 Task: Save the contact info.
Action: Mouse moved to (628, 74)
Screenshot: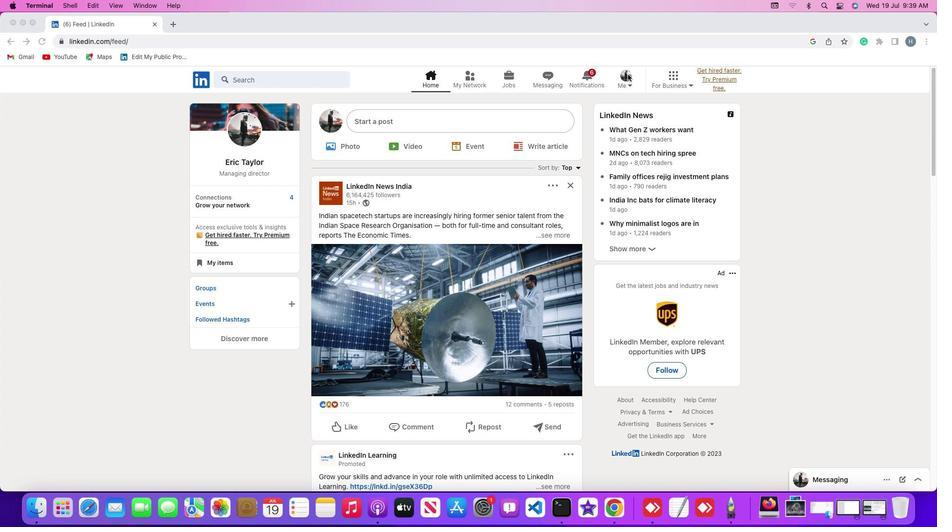 
Action: Mouse pressed left at (628, 74)
Screenshot: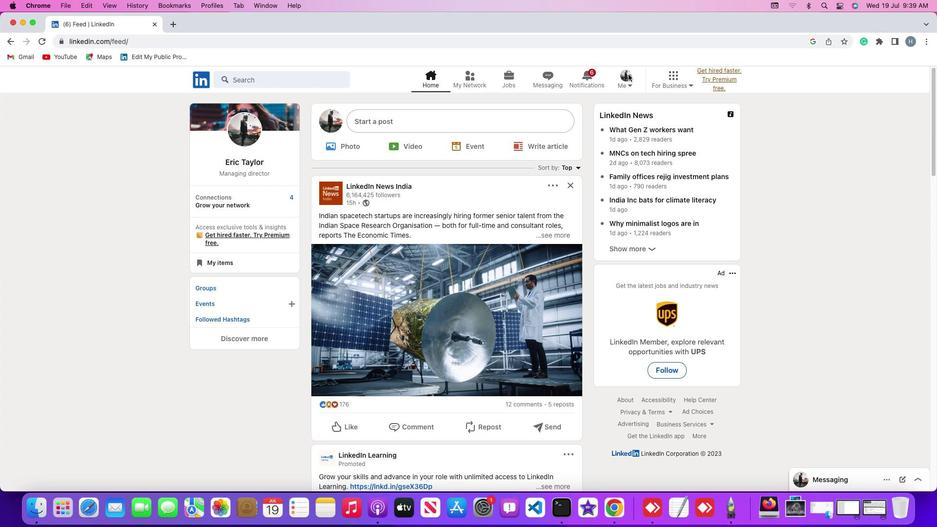 
Action: Mouse moved to (630, 81)
Screenshot: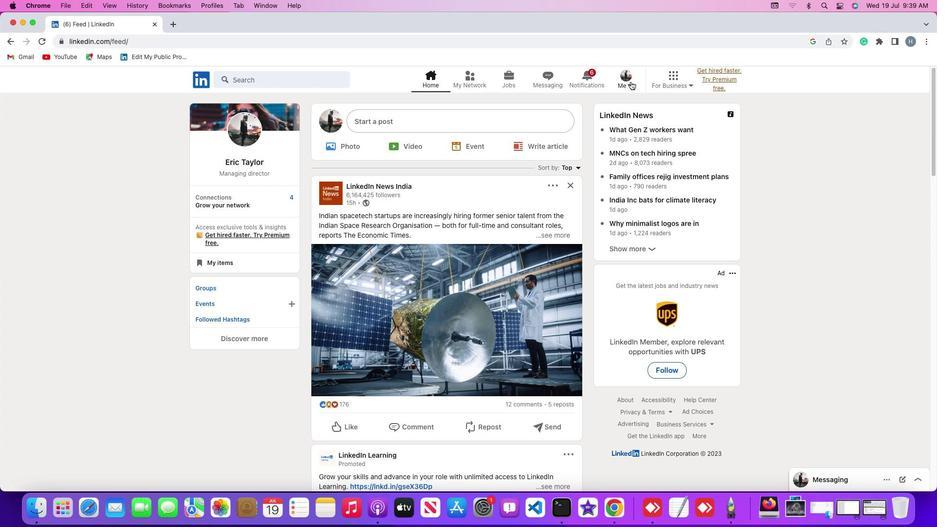 
Action: Mouse pressed left at (630, 81)
Screenshot: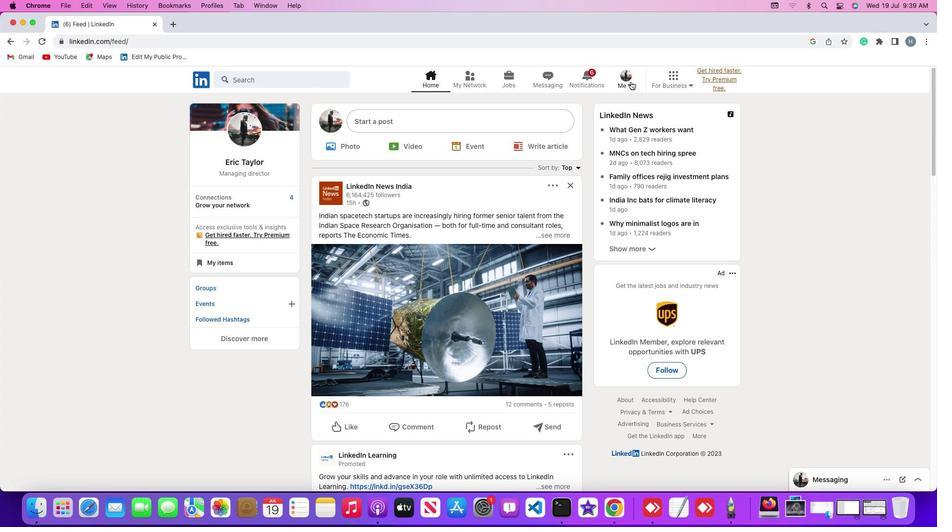 
Action: Mouse moved to (608, 134)
Screenshot: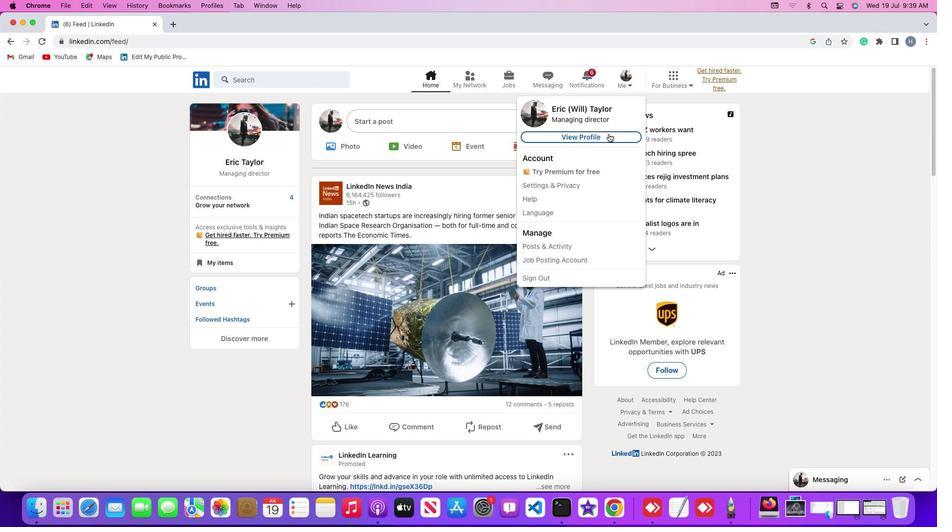 
Action: Mouse pressed left at (608, 134)
Screenshot: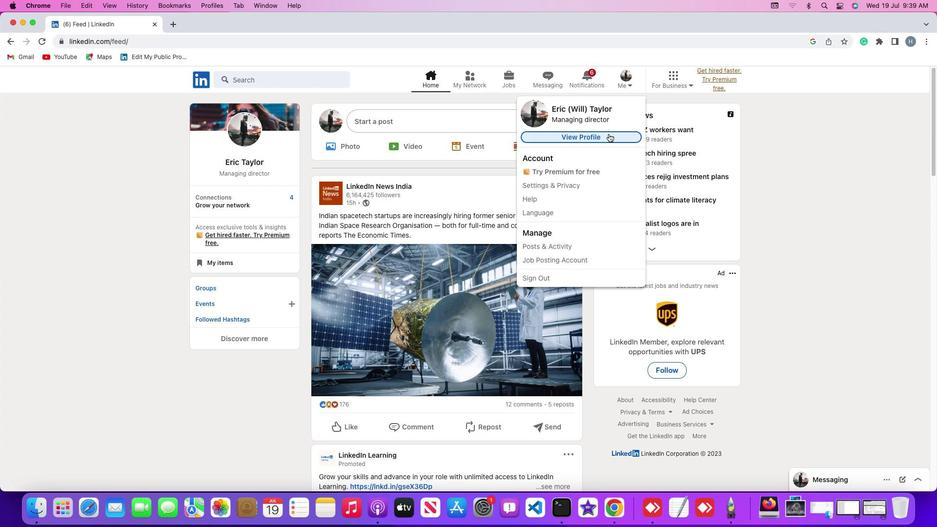 
Action: Mouse moved to (563, 215)
Screenshot: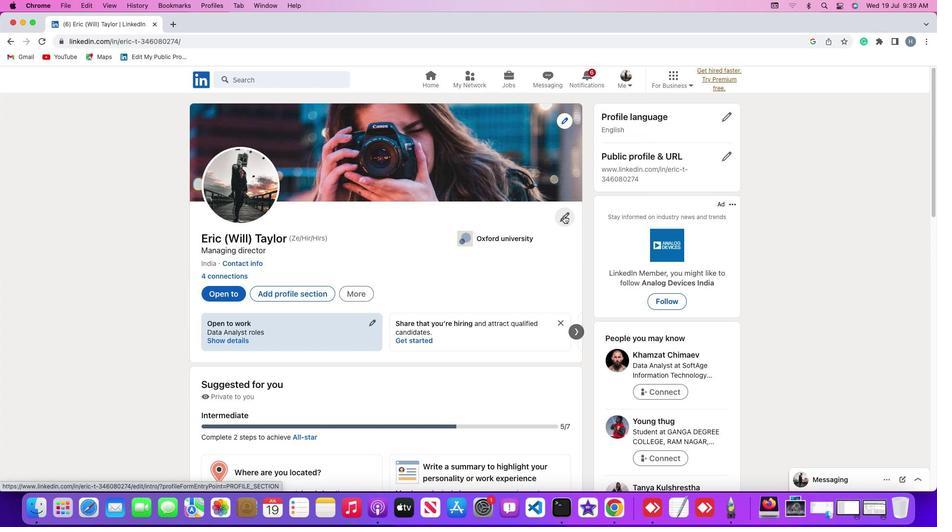 
Action: Mouse pressed left at (563, 215)
Screenshot: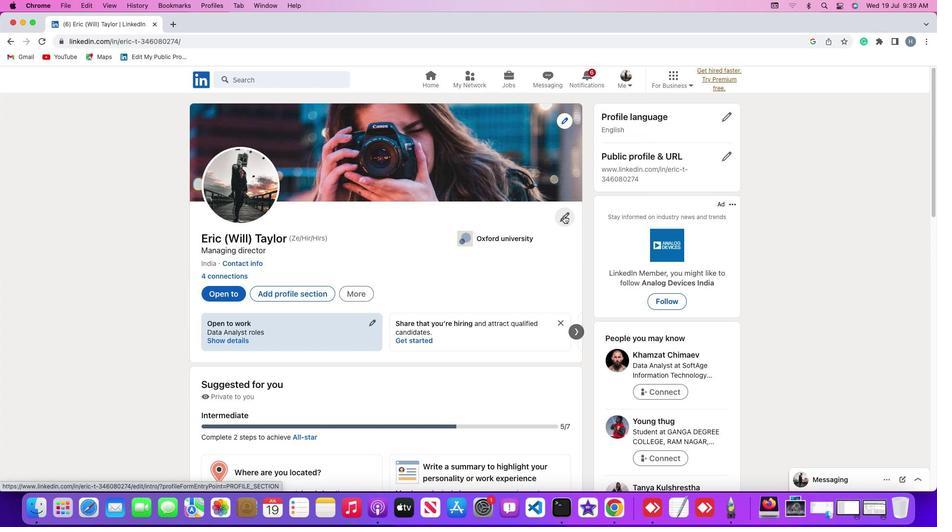 
Action: Mouse moved to (484, 252)
Screenshot: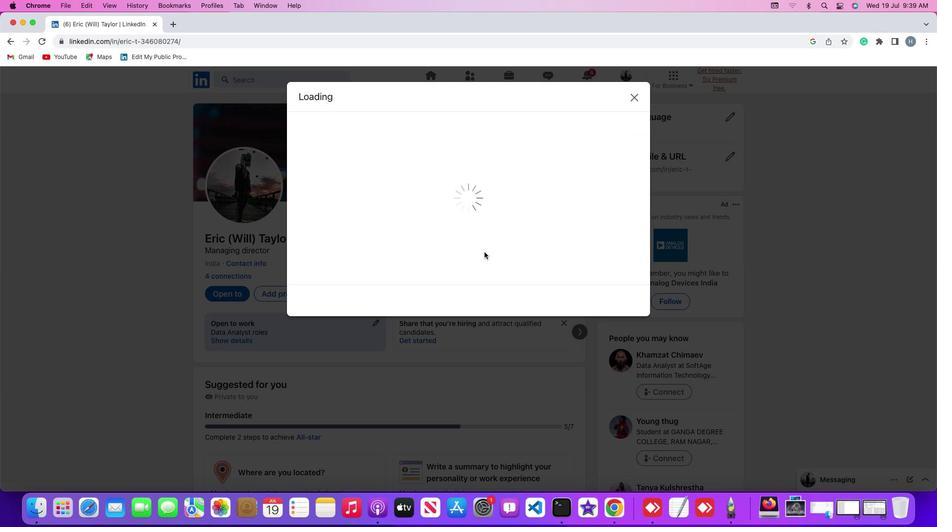 
Action: Mouse scrolled (484, 252) with delta (0, 0)
Screenshot: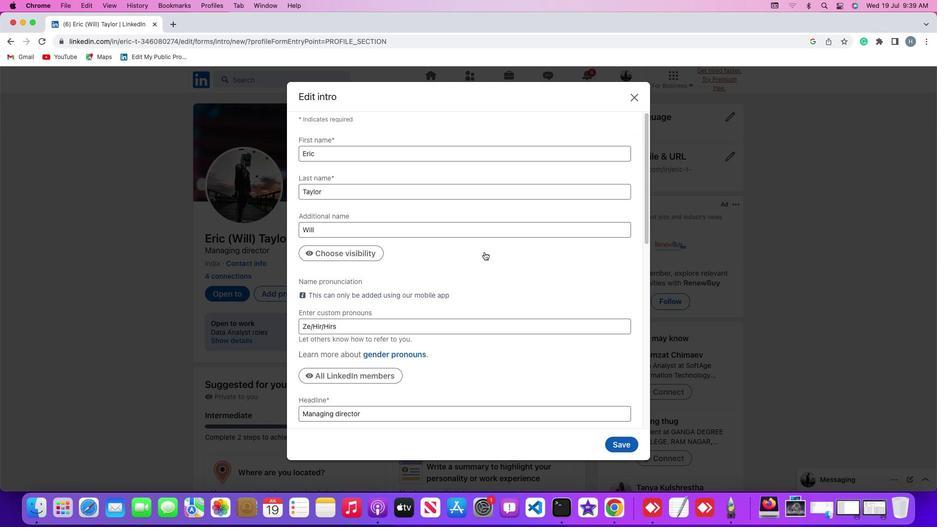 
Action: Mouse scrolled (484, 252) with delta (0, 0)
Screenshot: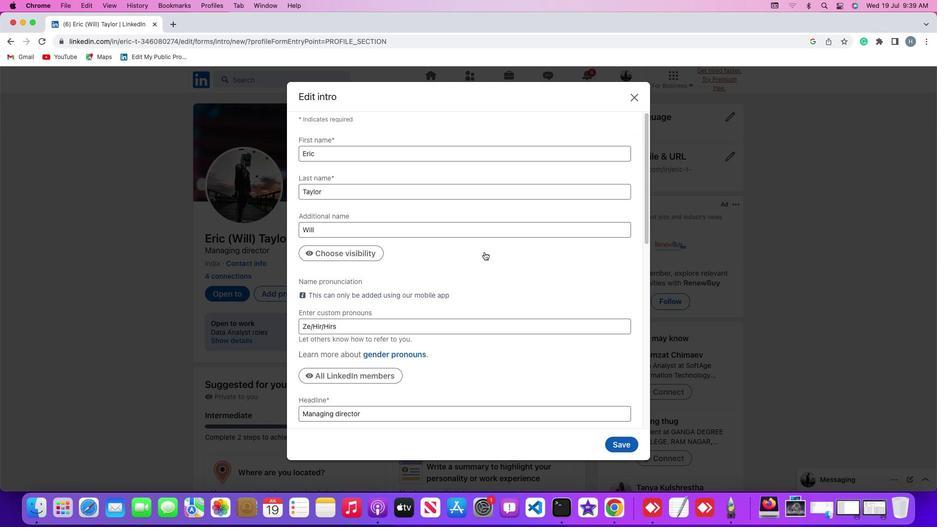 
Action: Mouse scrolled (484, 252) with delta (0, -1)
Screenshot: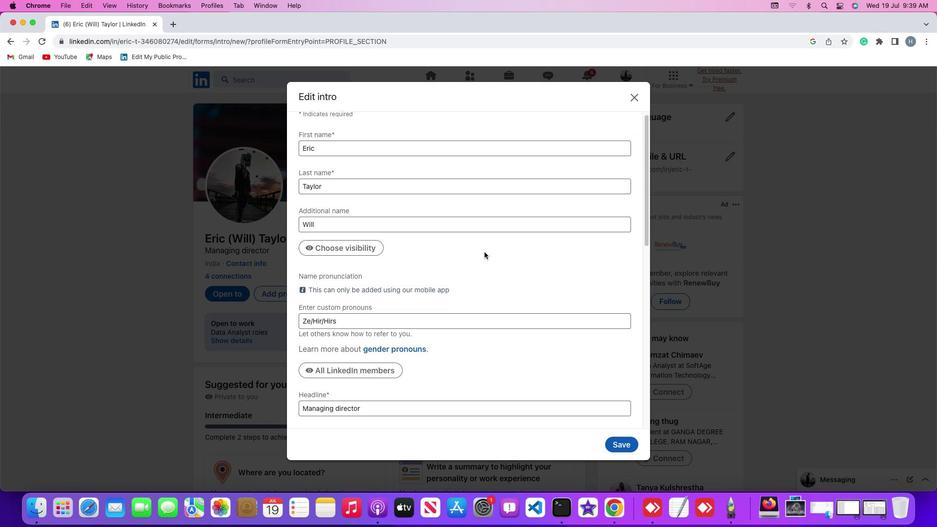 
Action: Mouse scrolled (484, 252) with delta (0, -2)
Screenshot: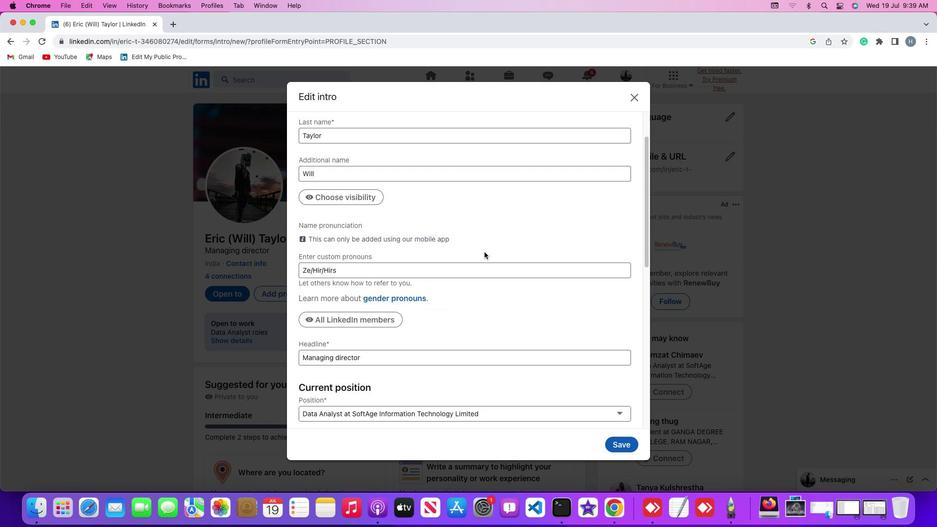
Action: Mouse scrolled (484, 252) with delta (0, -2)
Screenshot: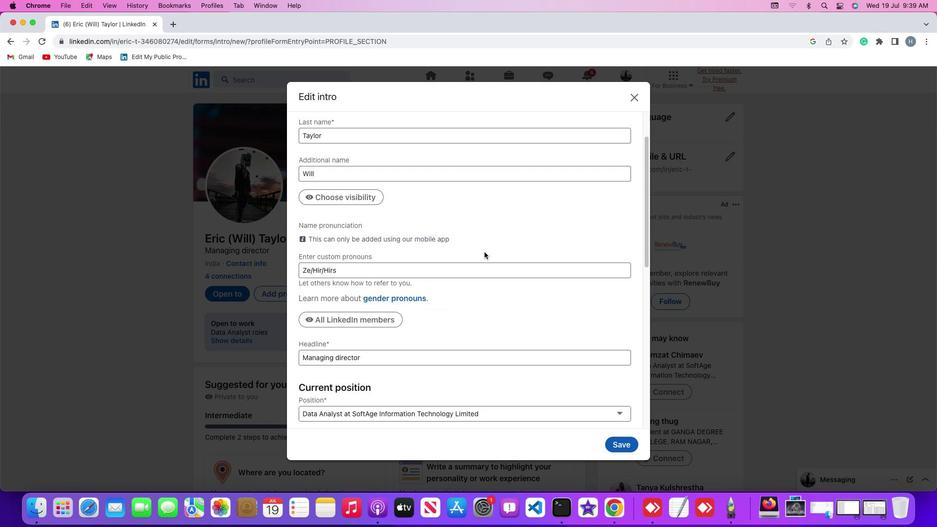 
Action: Mouse scrolled (484, 252) with delta (0, -2)
Screenshot: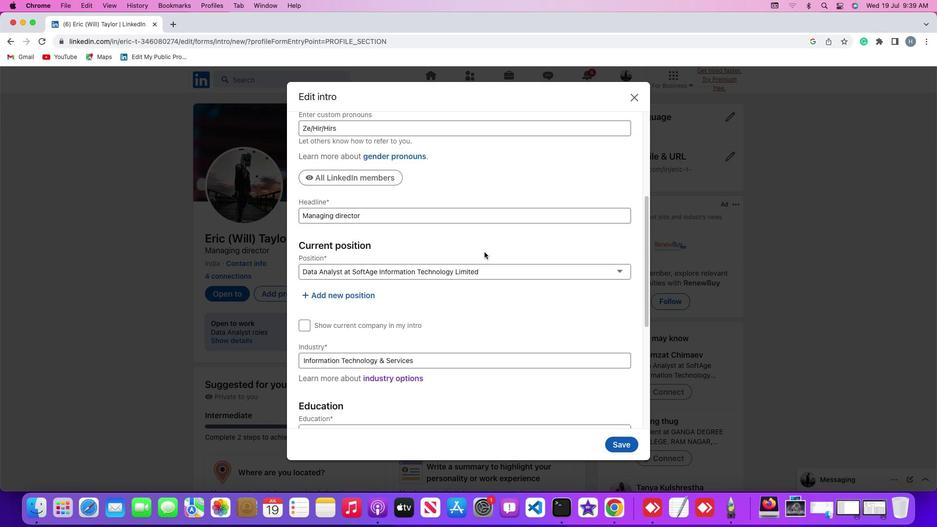
Action: Mouse scrolled (484, 252) with delta (0, 0)
Screenshot: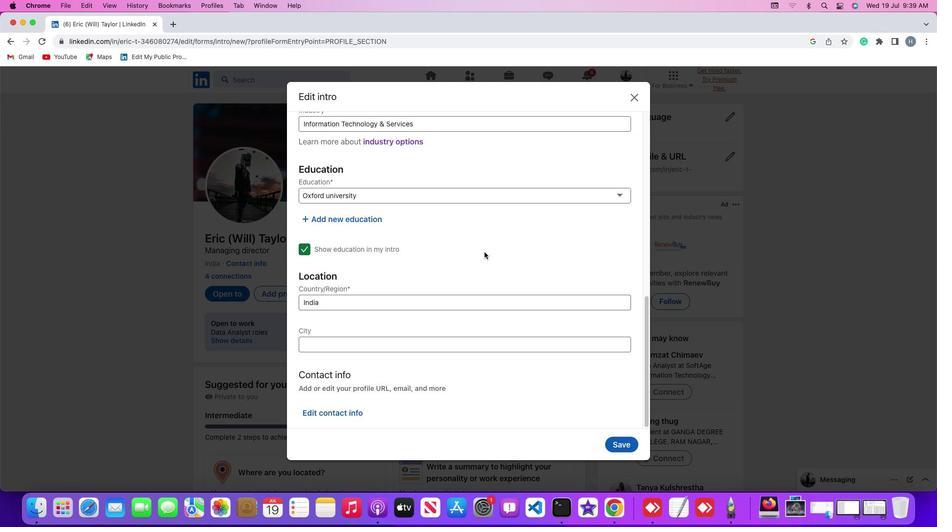 
Action: Mouse scrolled (484, 252) with delta (0, 0)
Screenshot: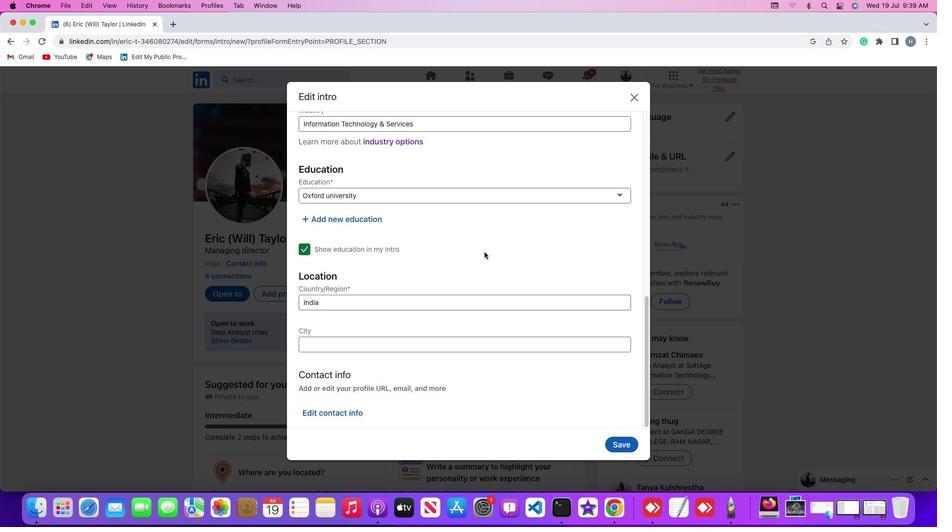 
Action: Mouse scrolled (484, 252) with delta (0, -1)
Screenshot: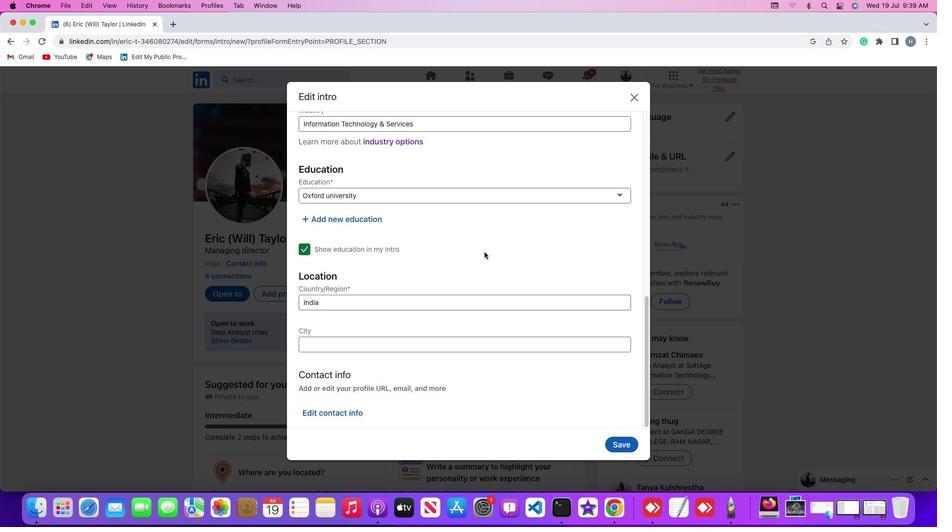 
Action: Mouse scrolled (484, 252) with delta (0, -2)
Screenshot: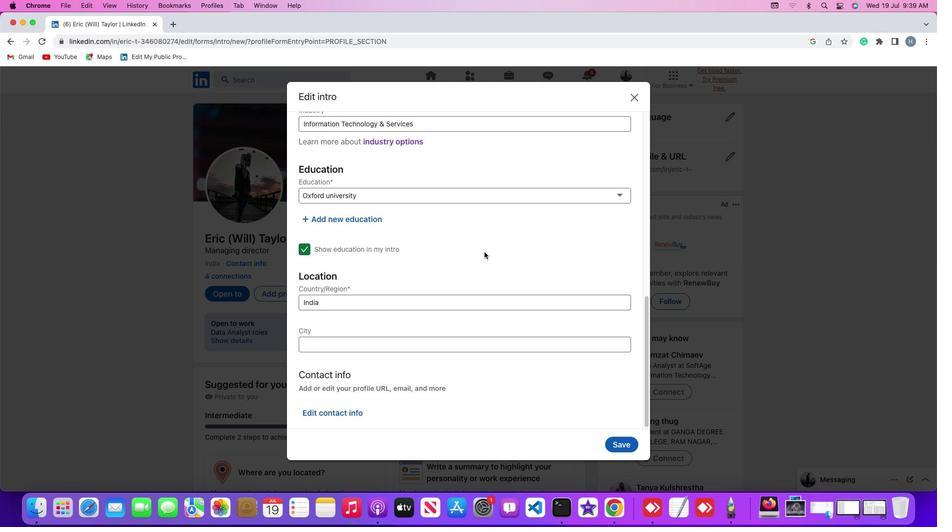 
Action: Mouse scrolled (484, 252) with delta (0, -2)
Screenshot: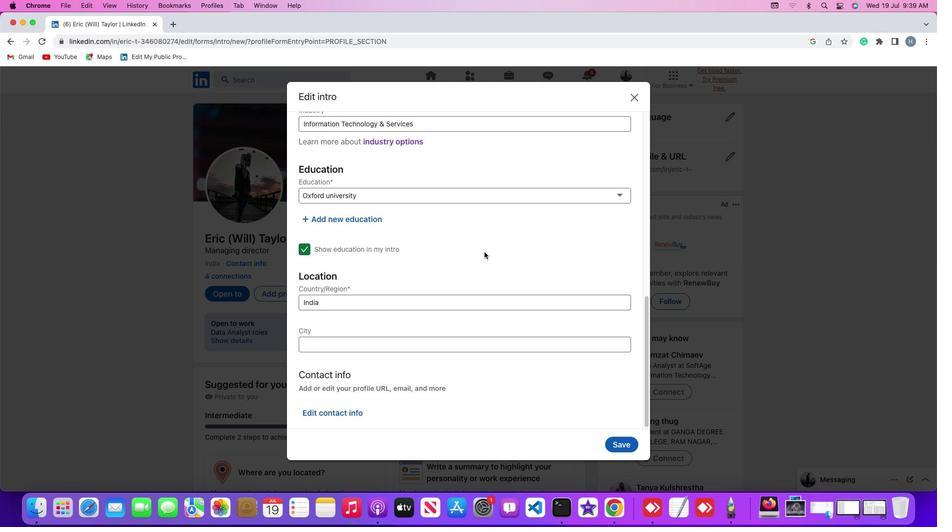 
Action: Mouse scrolled (484, 252) with delta (0, -3)
Screenshot: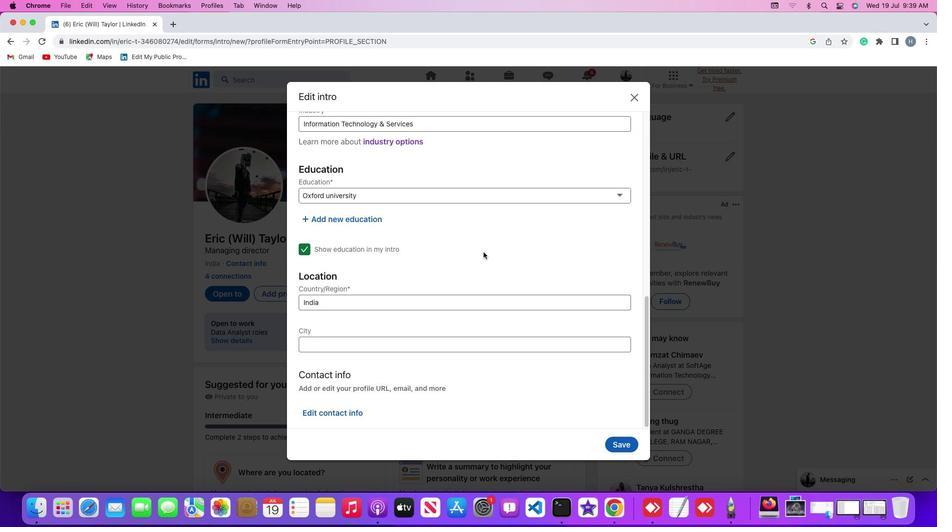 
Action: Mouse moved to (340, 408)
Screenshot: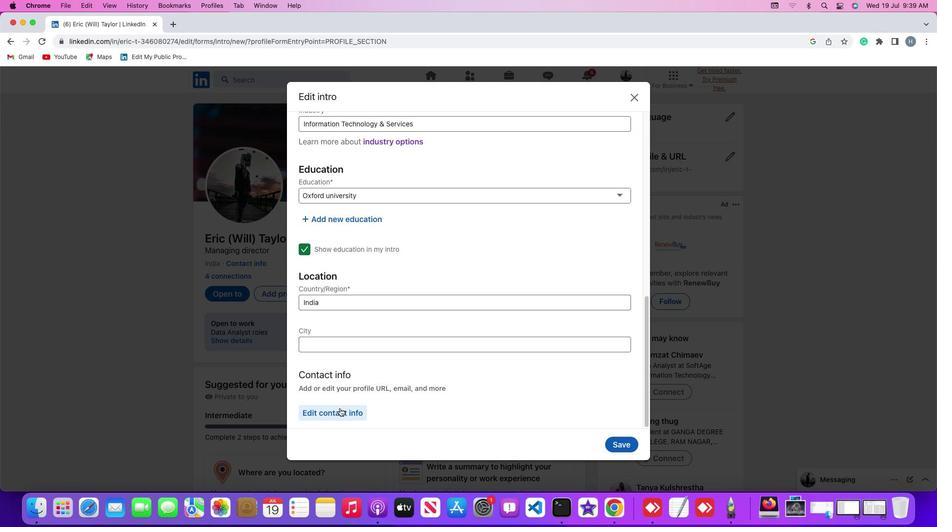 
Action: Mouse pressed left at (340, 408)
Screenshot: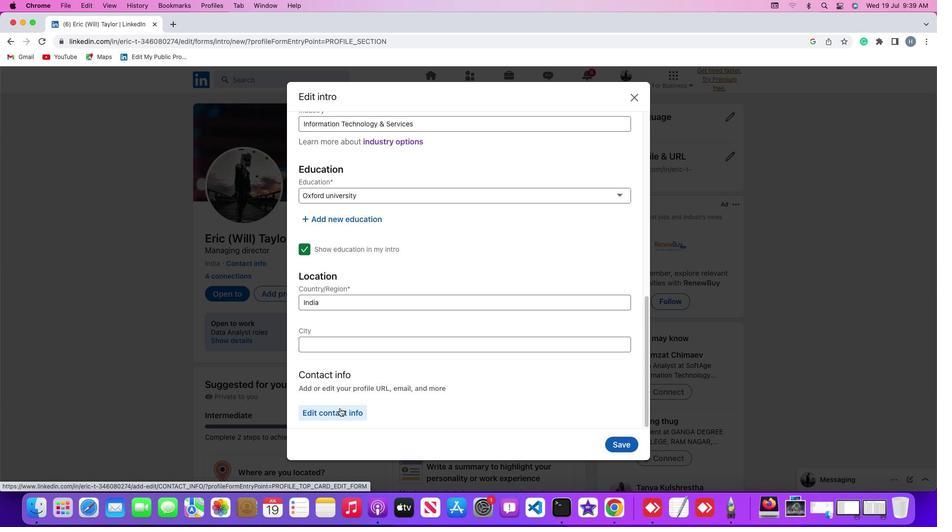 
Action: Mouse moved to (494, 347)
Screenshot: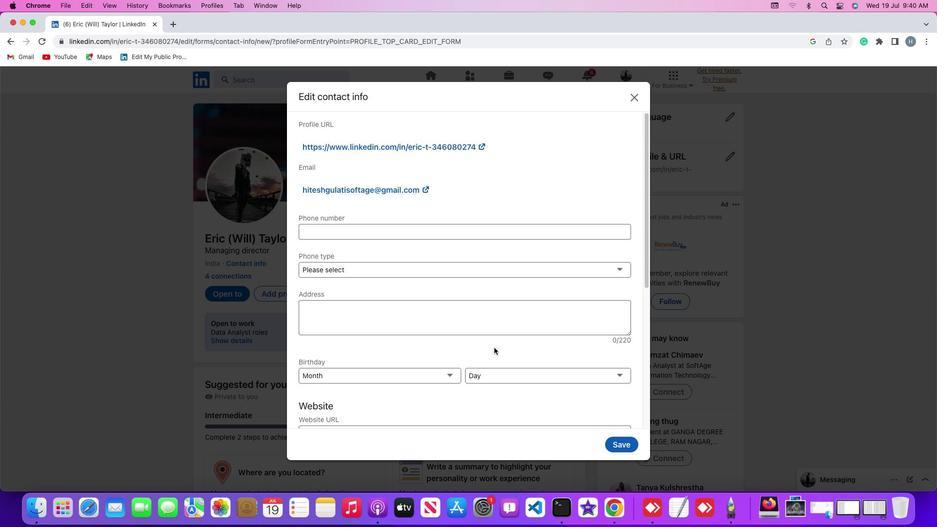 
Action: Mouse scrolled (494, 347) with delta (0, 0)
Screenshot: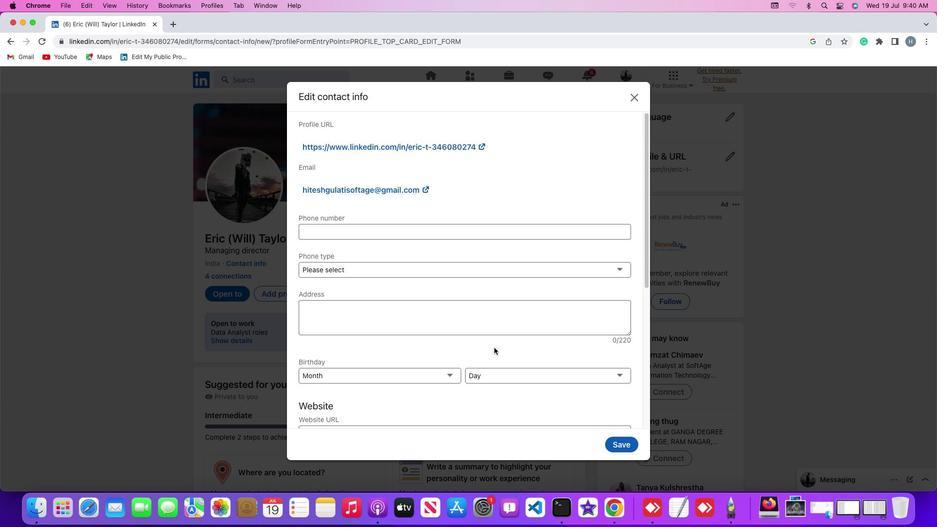 
Action: Mouse scrolled (494, 347) with delta (0, 0)
Screenshot: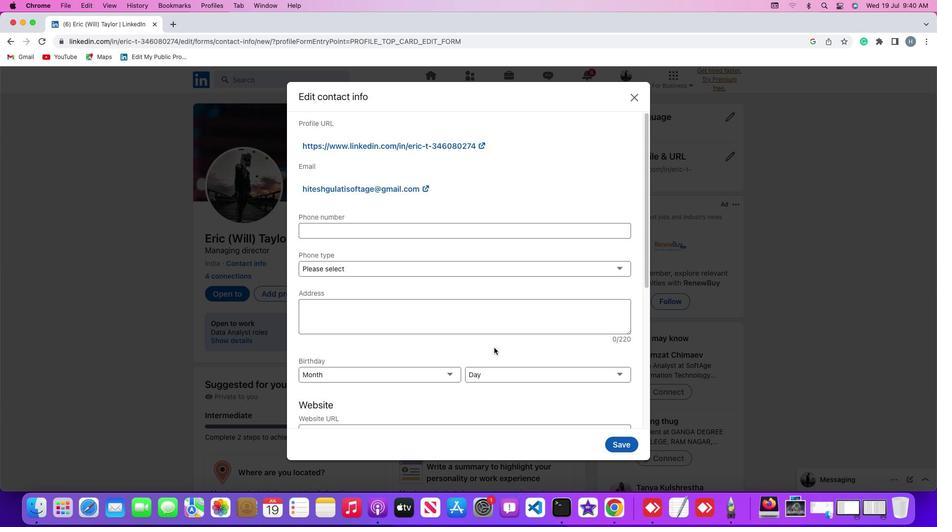 
Action: Mouse scrolled (494, 347) with delta (0, 0)
Screenshot: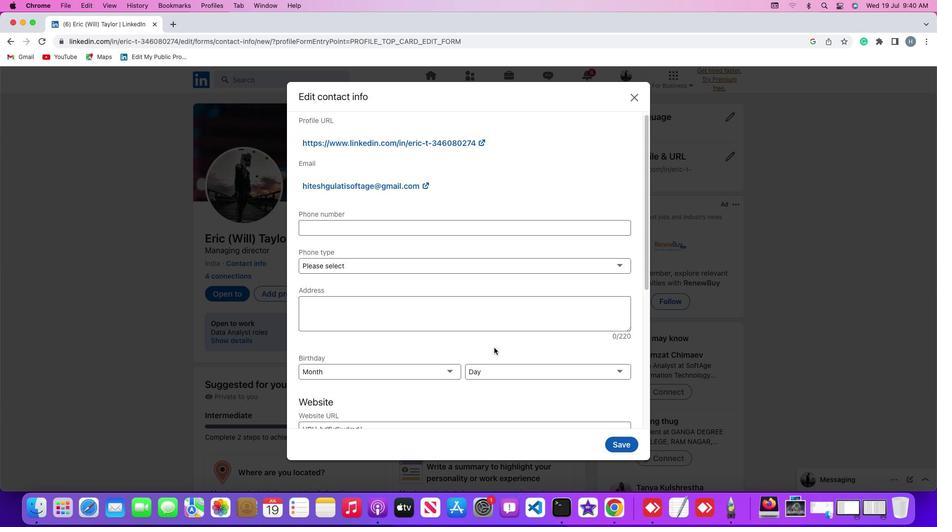 
Action: Mouse scrolled (494, 347) with delta (0, -1)
Screenshot: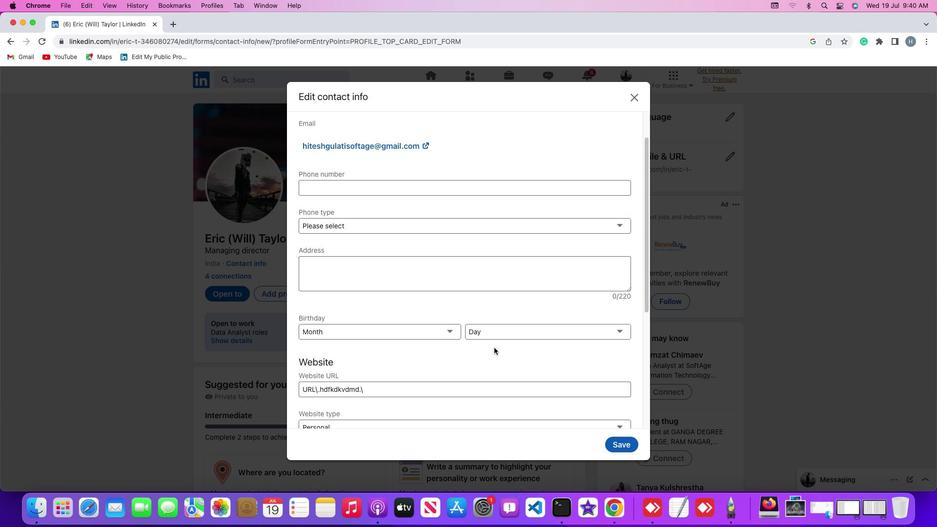 
Action: Mouse scrolled (494, 347) with delta (0, 0)
Screenshot: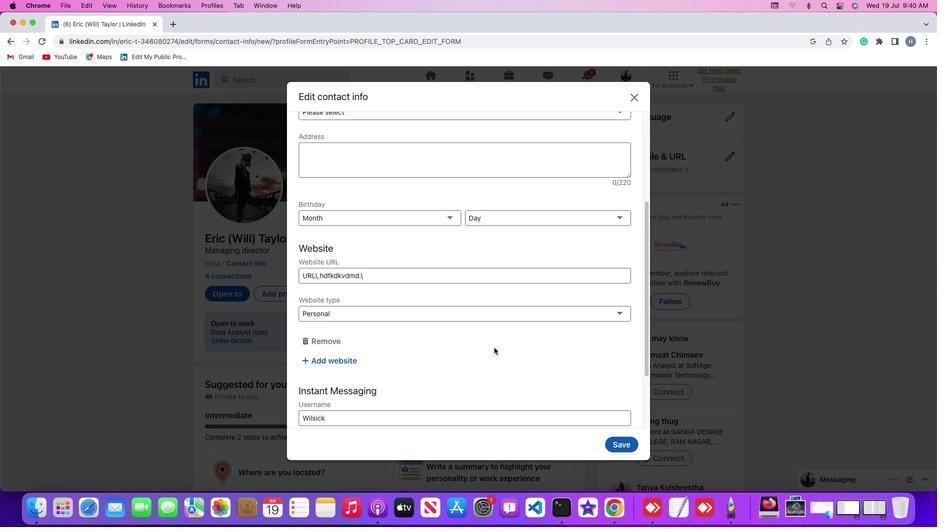 
Action: Mouse scrolled (494, 347) with delta (0, 0)
Screenshot: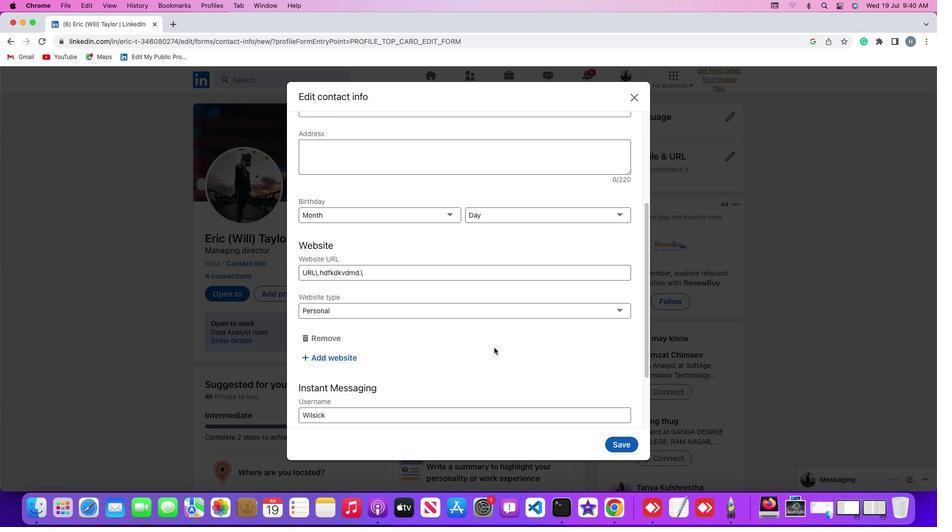 
Action: Mouse scrolled (494, 347) with delta (0, -1)
Screenshot: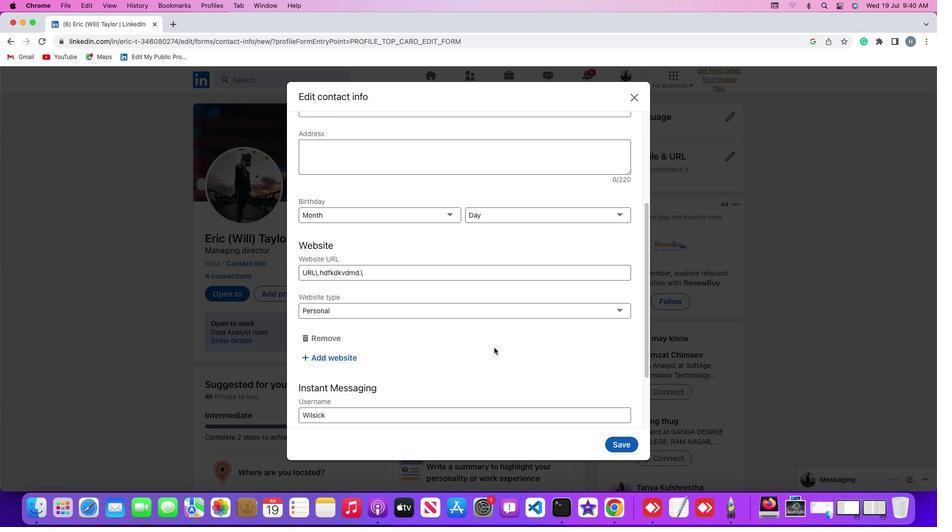 
Action: Mouse scrolled (494, 347) with delta (0, -2)
Screenshot: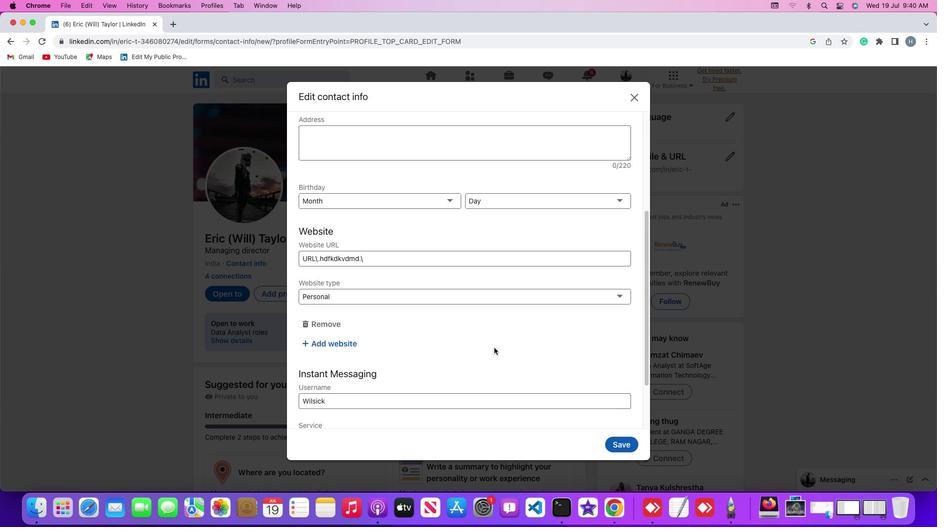 
Action: Mouse scrolled (494, 347) with delta (0, 0)
Screenshot: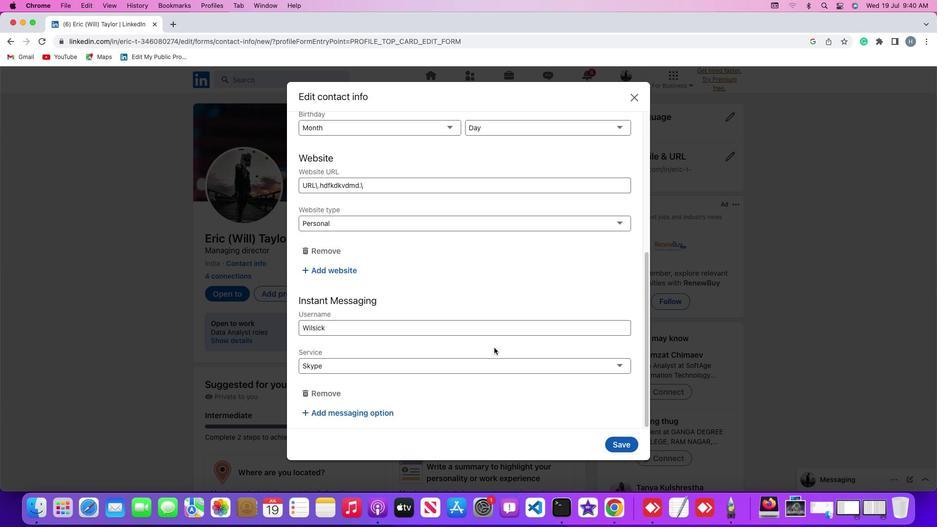 
Action: Mouse scrolled (494, 347) with delta (0, 0)
Screenshot: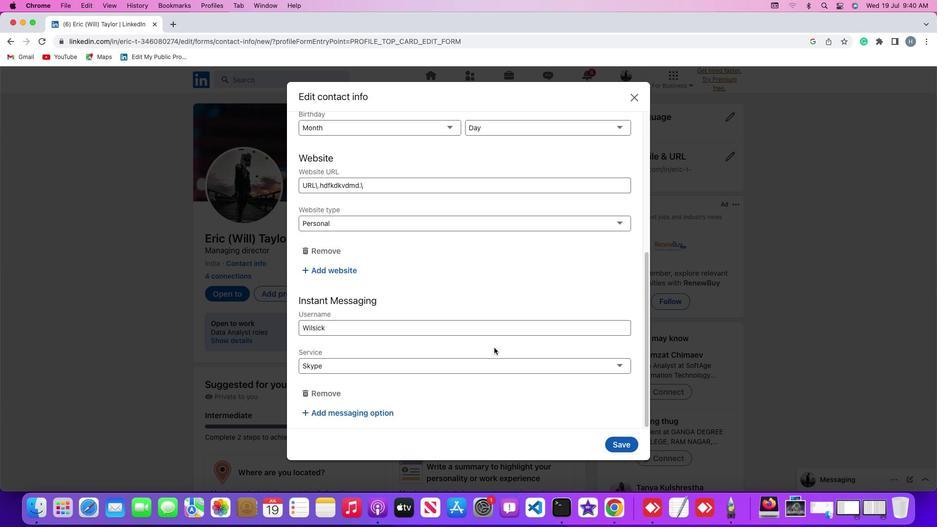 
Action: Mouse scrolled (494, 347) with delta (0, -1)
Screenshot: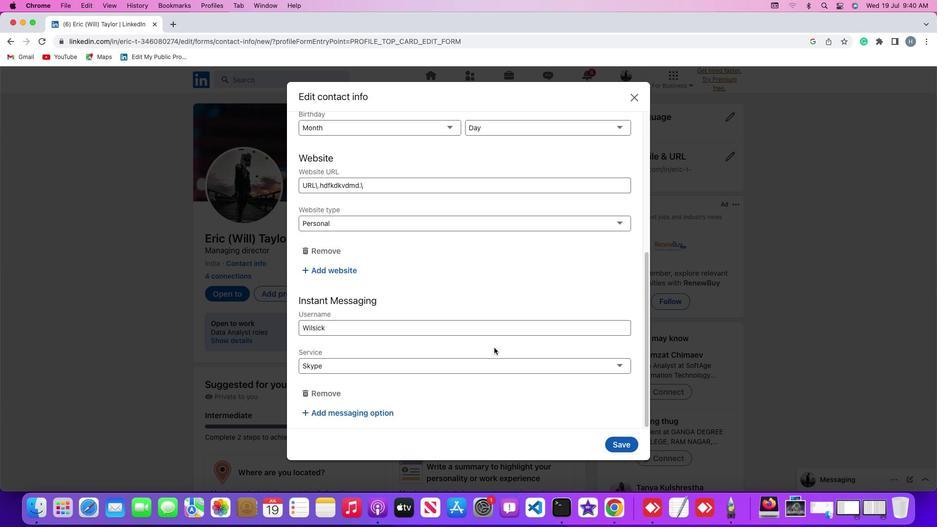 
Action: Mouse moved to (623, 443)
Screenshot: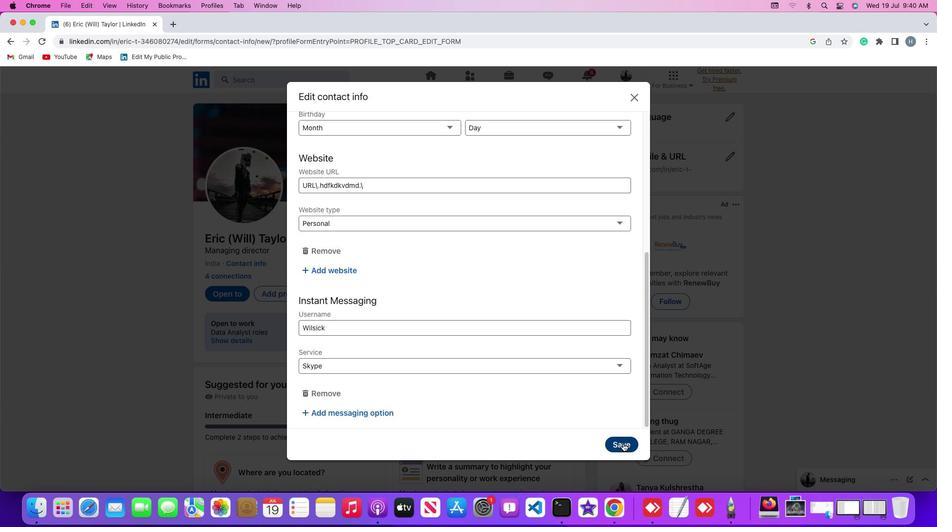
Action: Mouse pressed left at (623, 443)
Screenshot: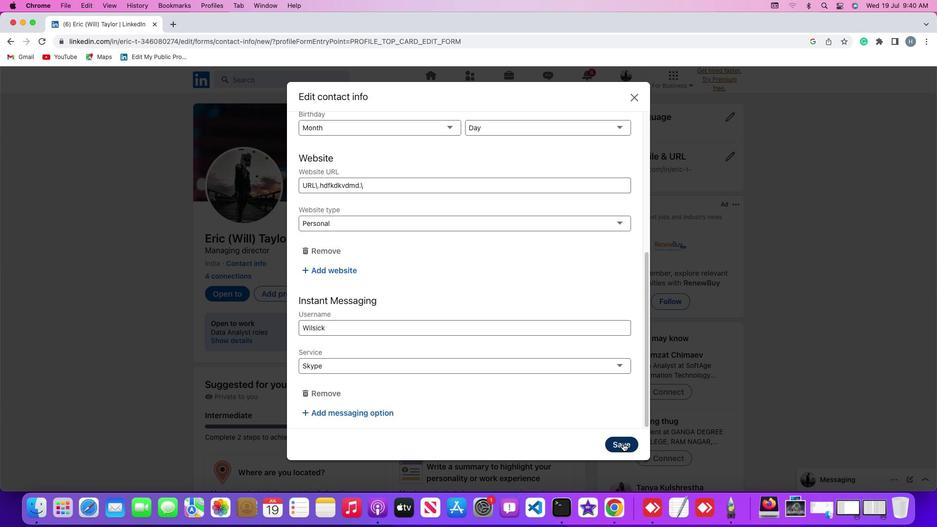 
Action: Mouse moved to (582, 395)
Screenshot: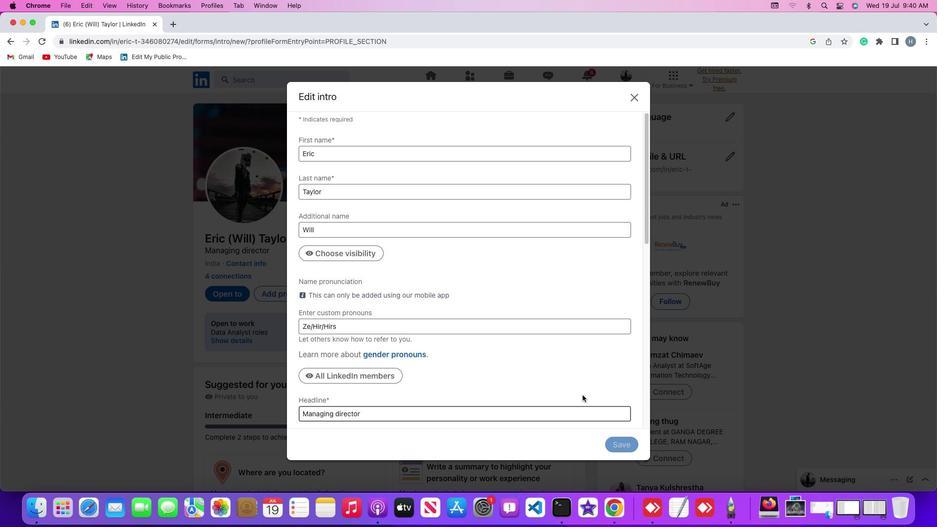 
